Task: Use Sprightly Effect in this video Movie B.mp4
Action: Mouse moved to (282, 108)
Screenshot: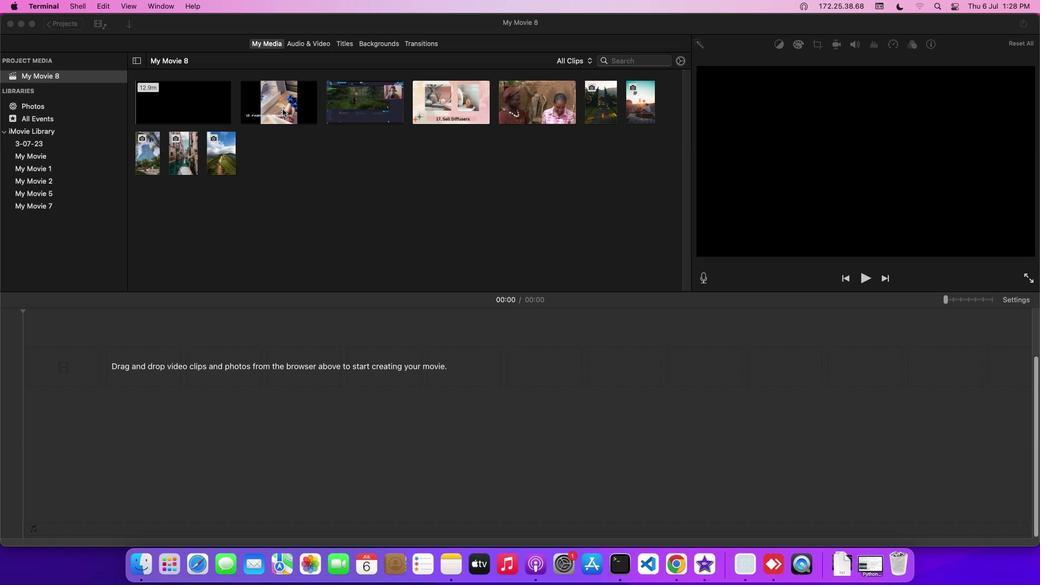 
Action: Mouse pressed left at (282, 108)
Screenshot: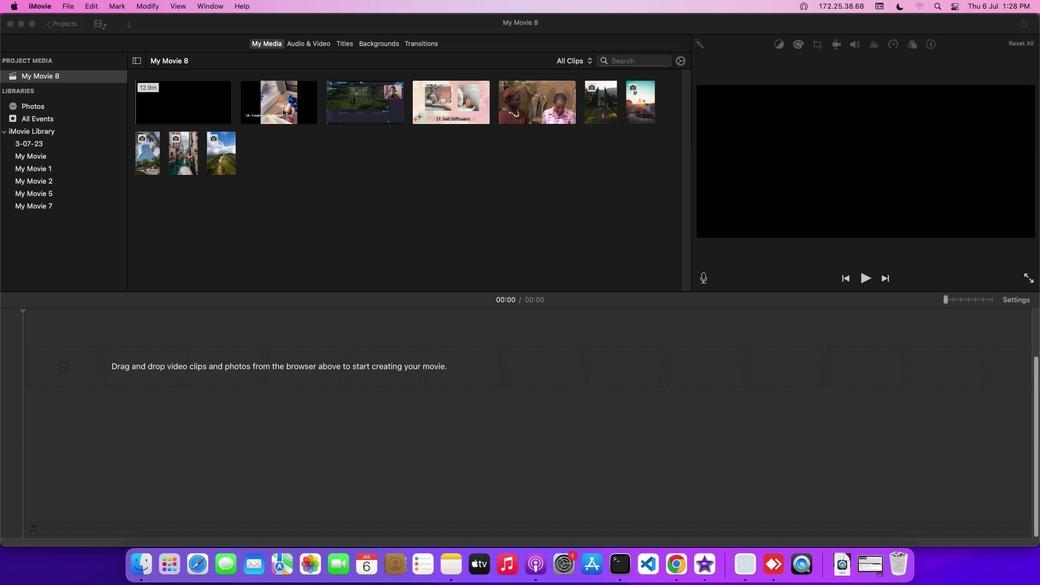 
Action: Mouse moved to (313, 41)
Screenshot: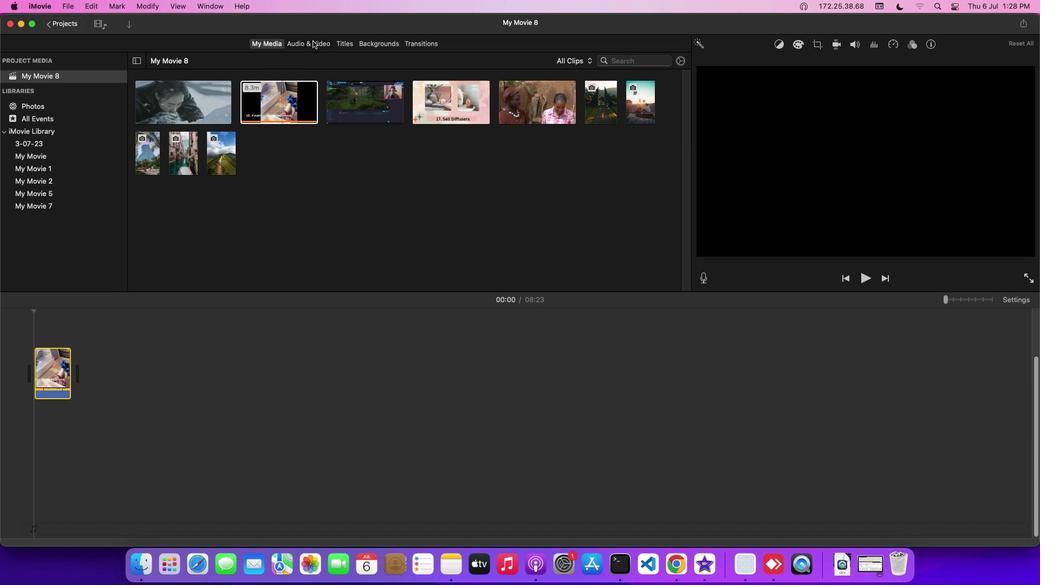
Action: Mouse pressed left at (313, 41)
Screenshot: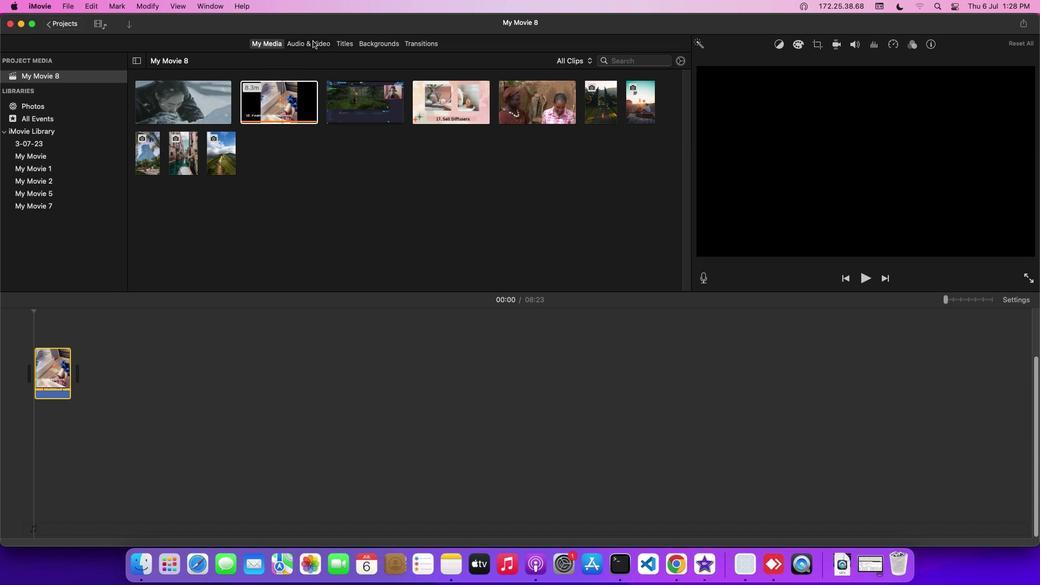 
Action: Mouse moved to (91, 96)
Screenshot: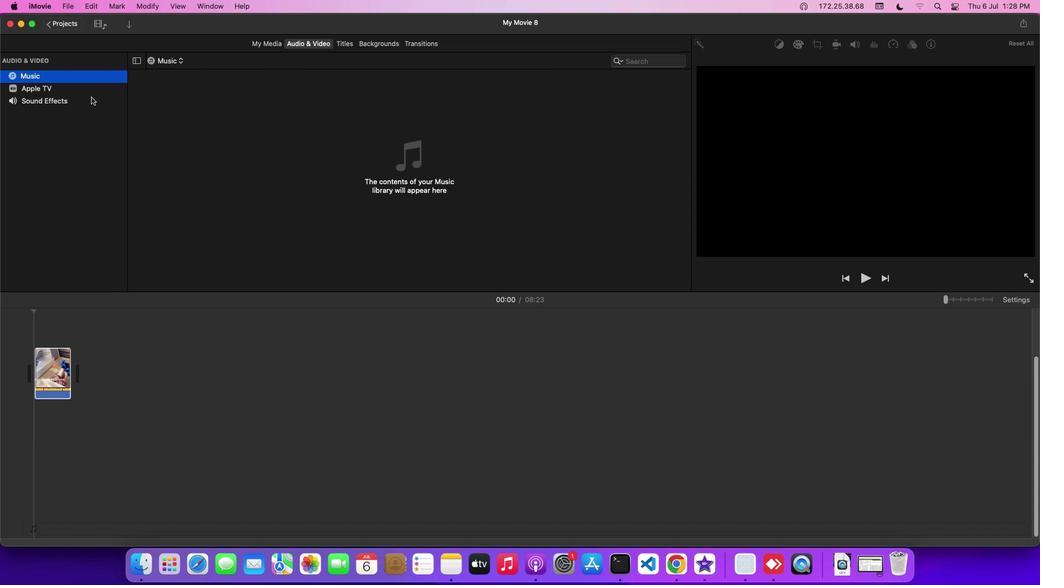 
Action: Mouse pressed left at (91, 96)
Screenshot: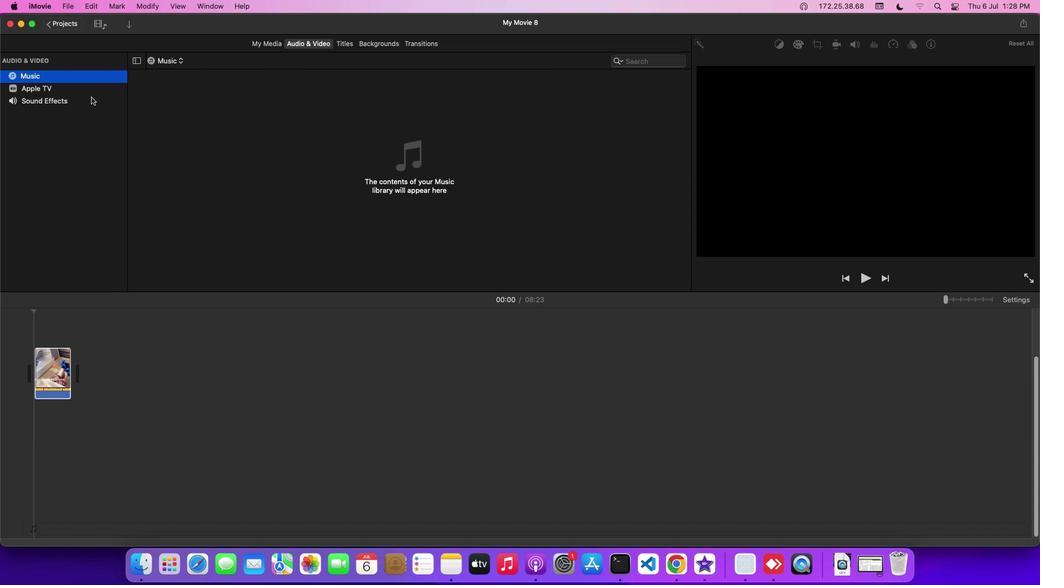 
Action: Mouse moved to (185, 152)
Screenshot: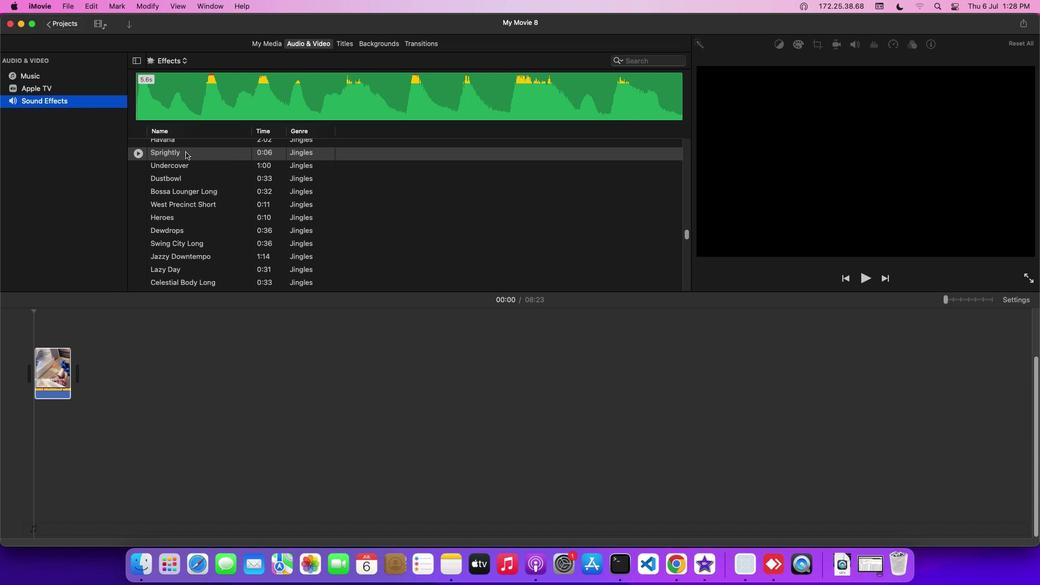 
Action: Mouse pressed left at (185, 152)
Screenshot: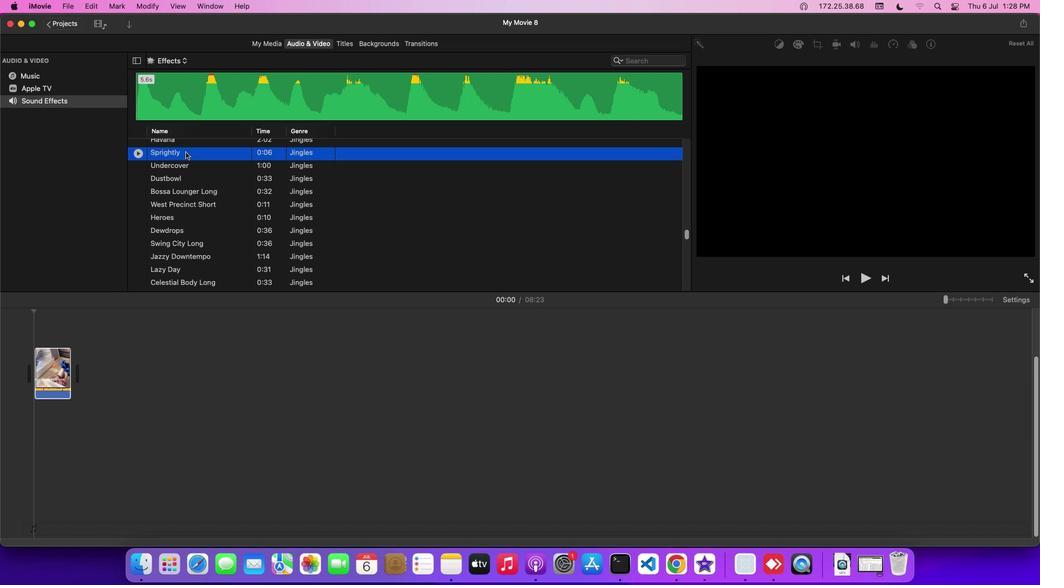 
Action: Mouse pressed left at (185, 152)
Screenshot: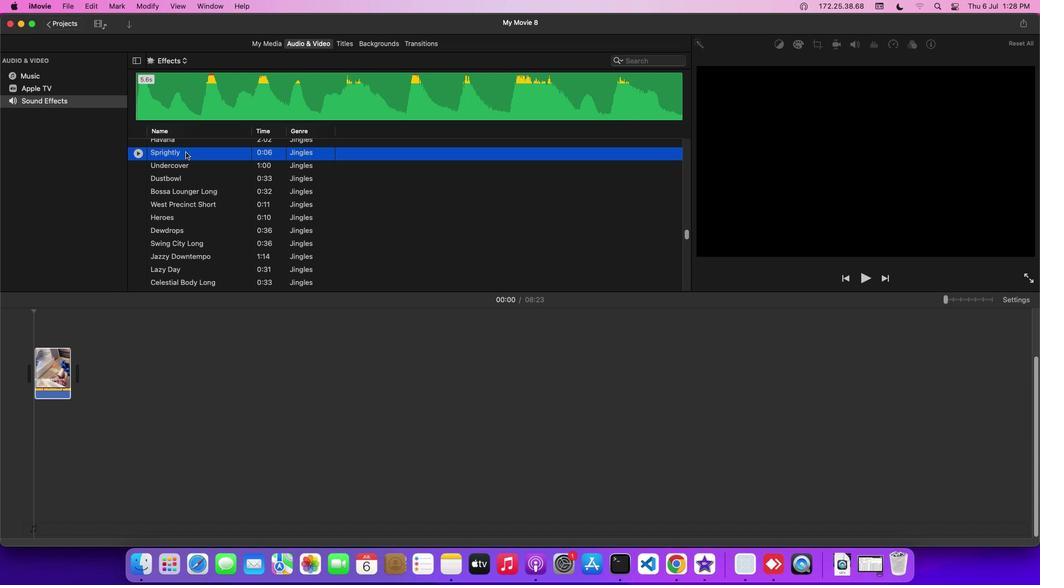 
Action: Mouse moved to (101, 405)
Screenshot: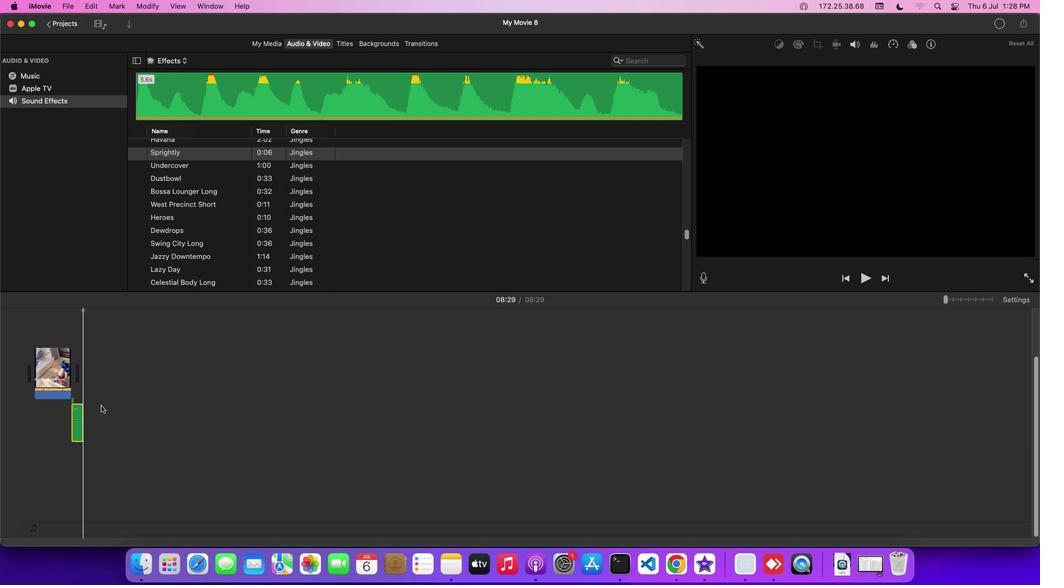 
